 Task: In the  document Resilience.odt Use the tool word Count 'and display word count while typing' Create the translated copy of the document in  'Chinese (Simplified)' Change notification to  Comments for you
Action: Mouse moved to (239, 341)
Screenshot: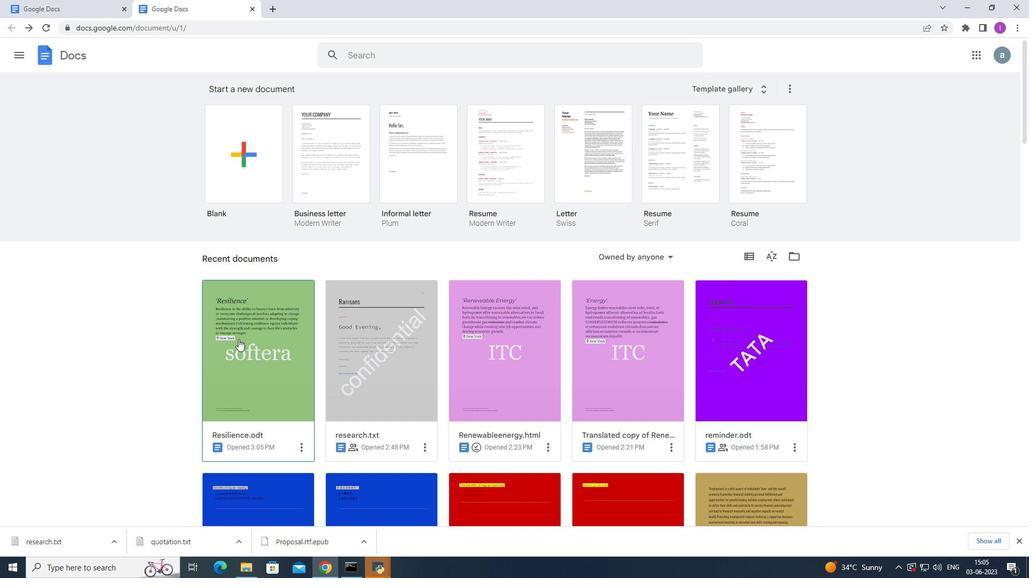 
Action: Mouse pressed left at (239, 341)
Screenshot: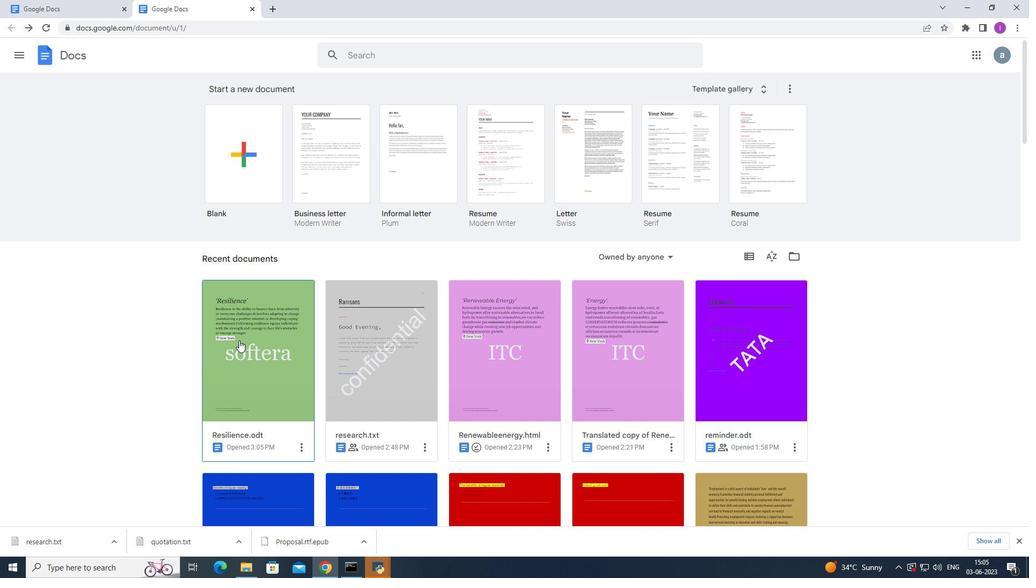 
Action: Mouse moved to (171, 58)
Screenshot: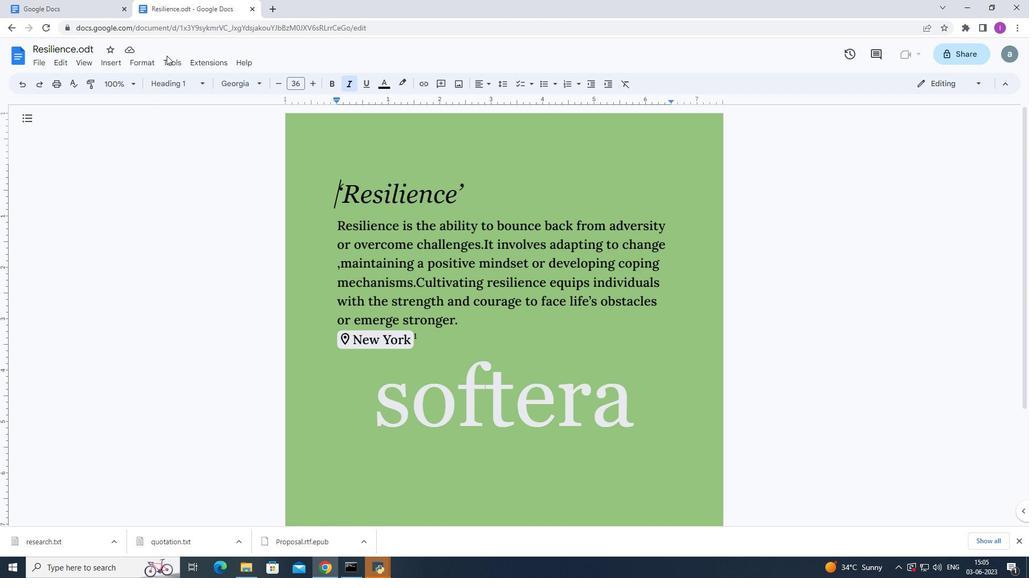 
Action: Mouse pressed left at (171, 58)
Screenshot: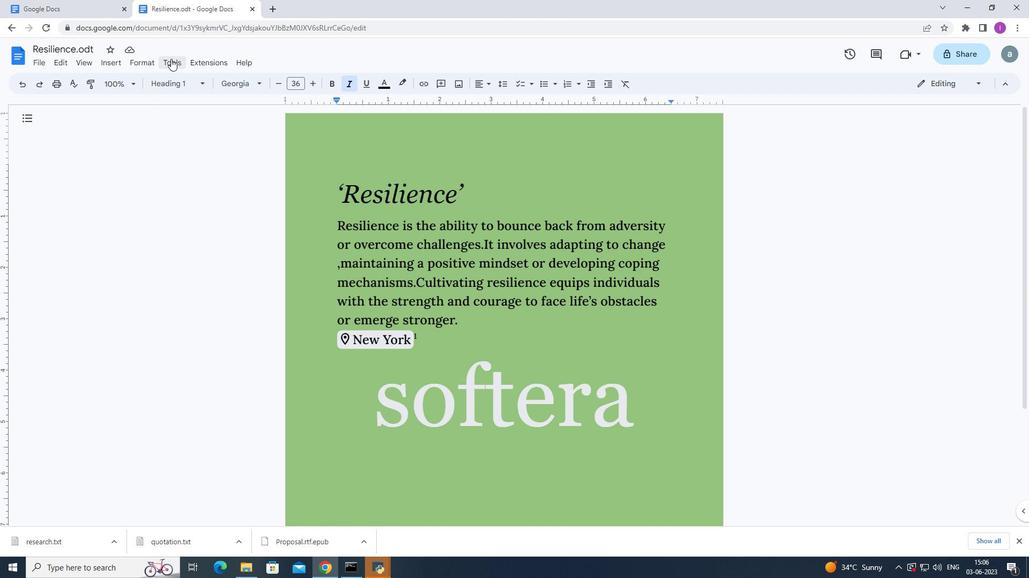 
Action: Mouse moved to (327, 97)
Screenshot: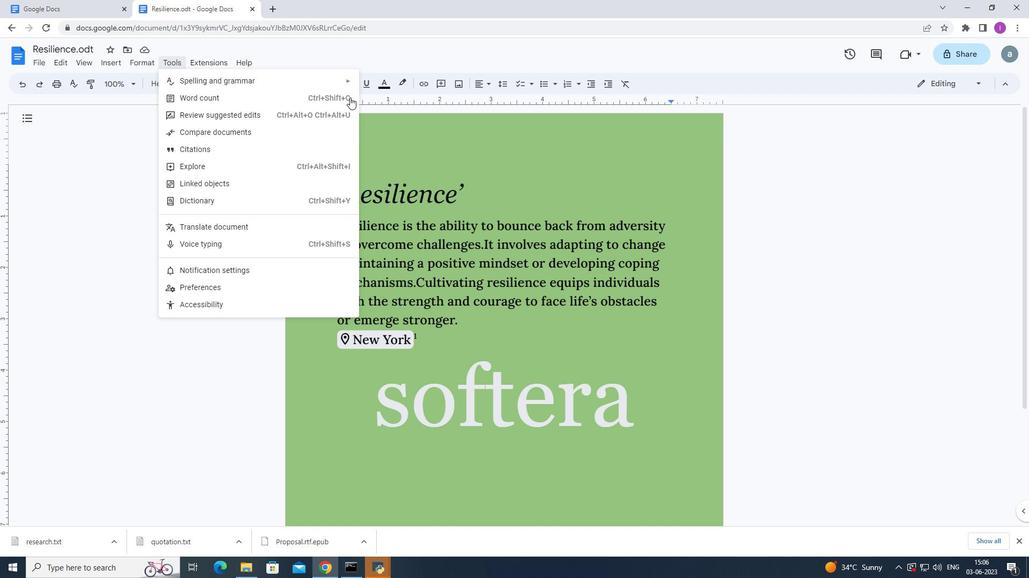 
Action: Mouse pressed left at (327, 97)
Screenshot: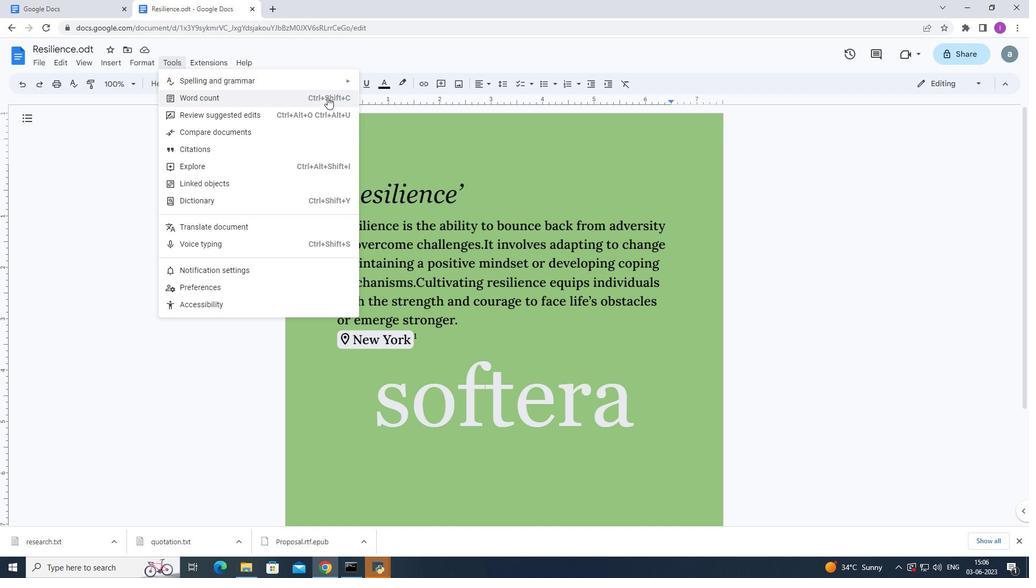 
Action: Mouse moved to (449, 329)
Screenshot: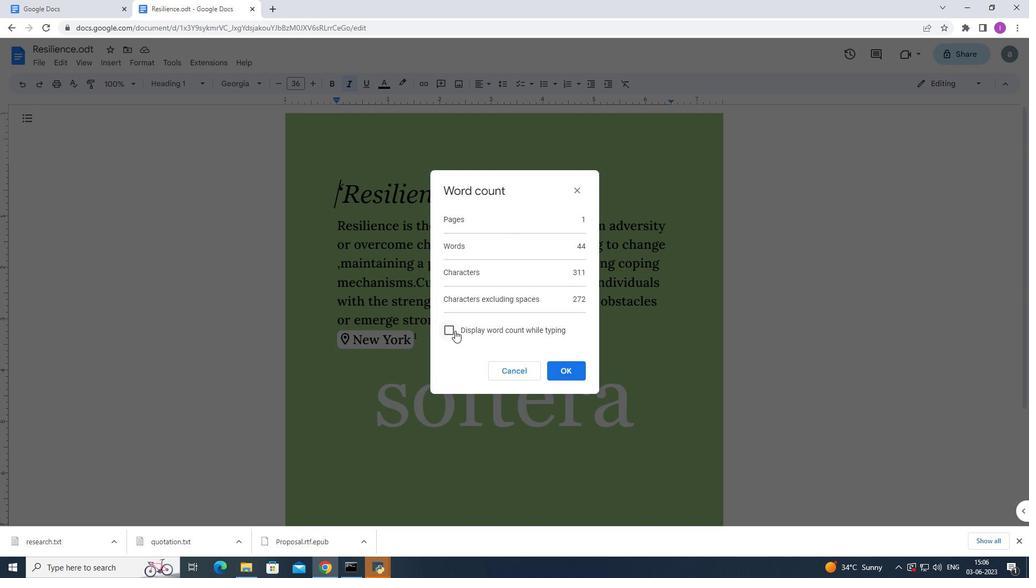 
Action: Mouse pressed left at (449, 329)
Screenshot: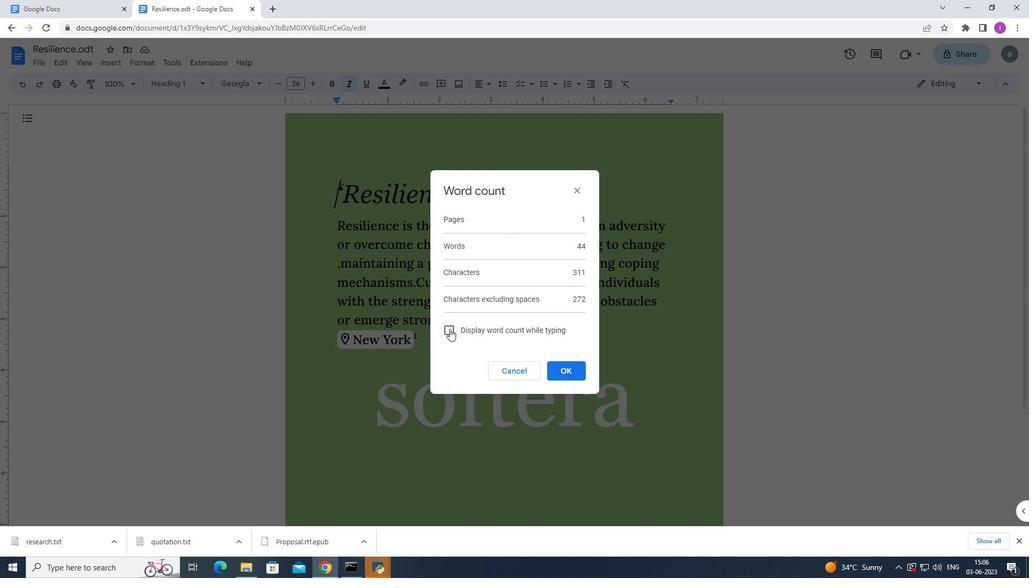 
Action: Mouse moved to (566, 365)
Screenshot: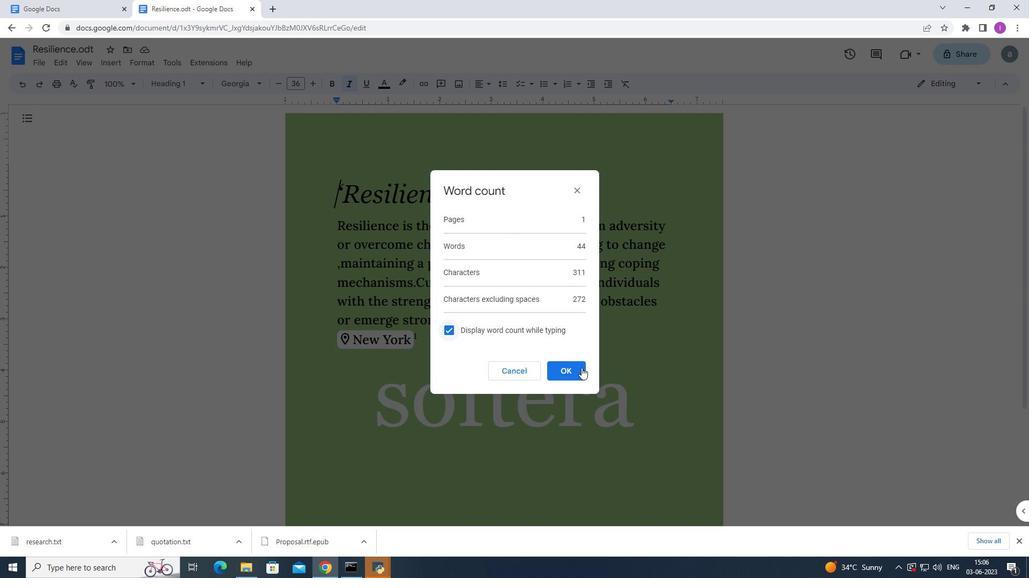 
Action: Mouse pressed left at (566, 365)
Screenshot: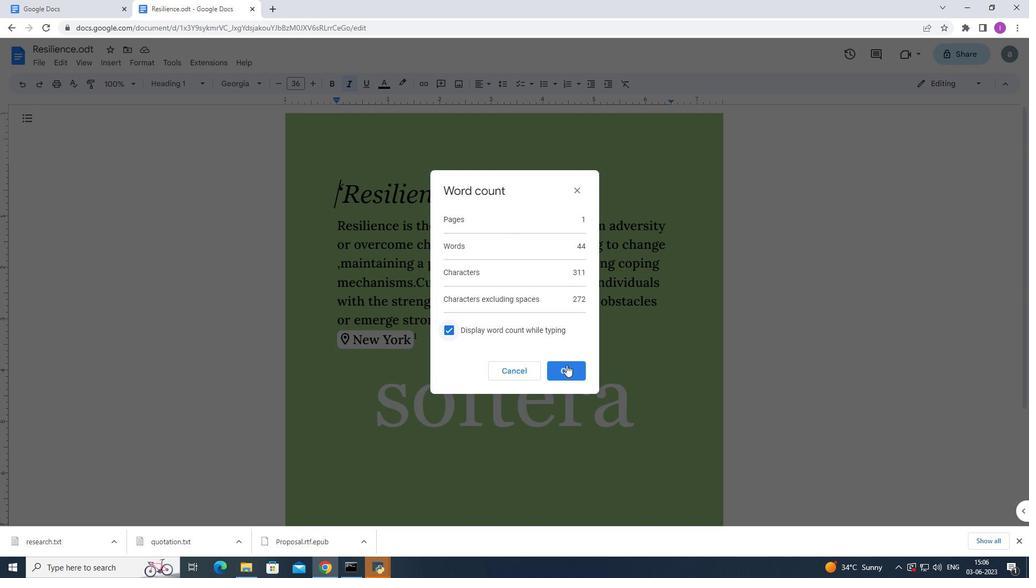 
Action: Mouse moved to (129, 63)
Screenshot: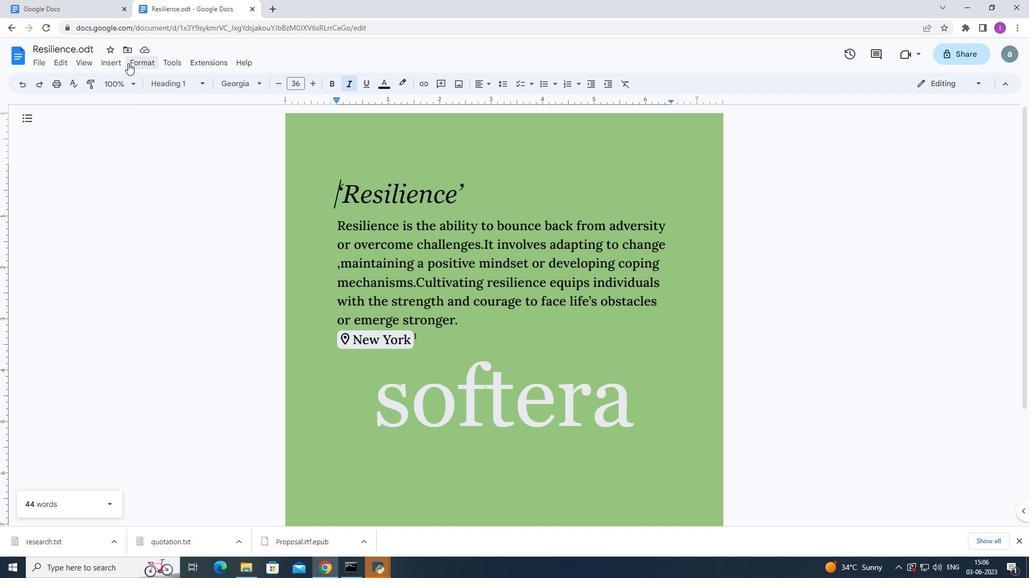 
Action: Mouse pressed left at (129, 63)
Screenshot: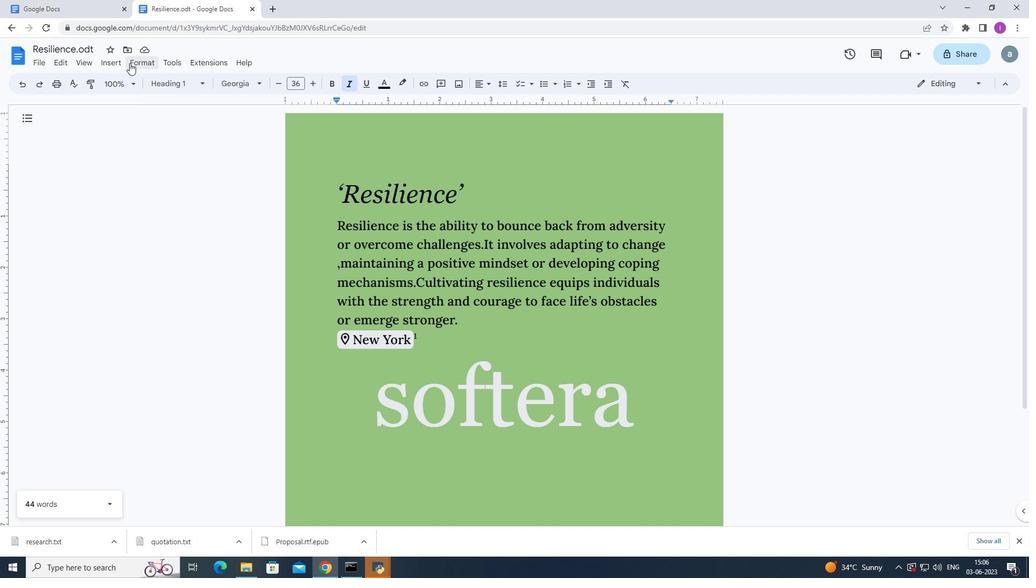 
Action: Mouse moved to (280, 271)
Screenshot: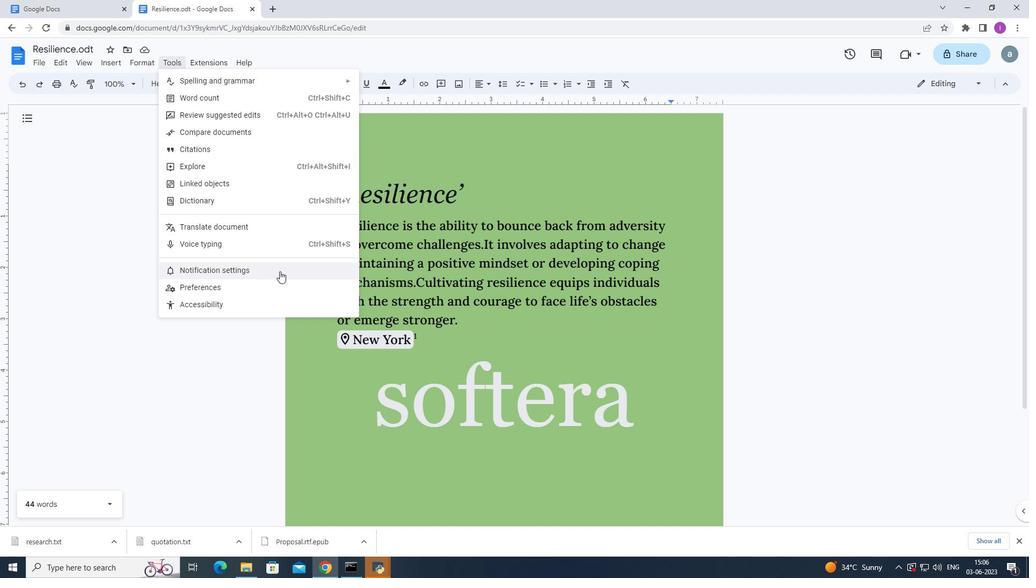 
Action: Mouse pressed left at (280, 271)
Screenshot: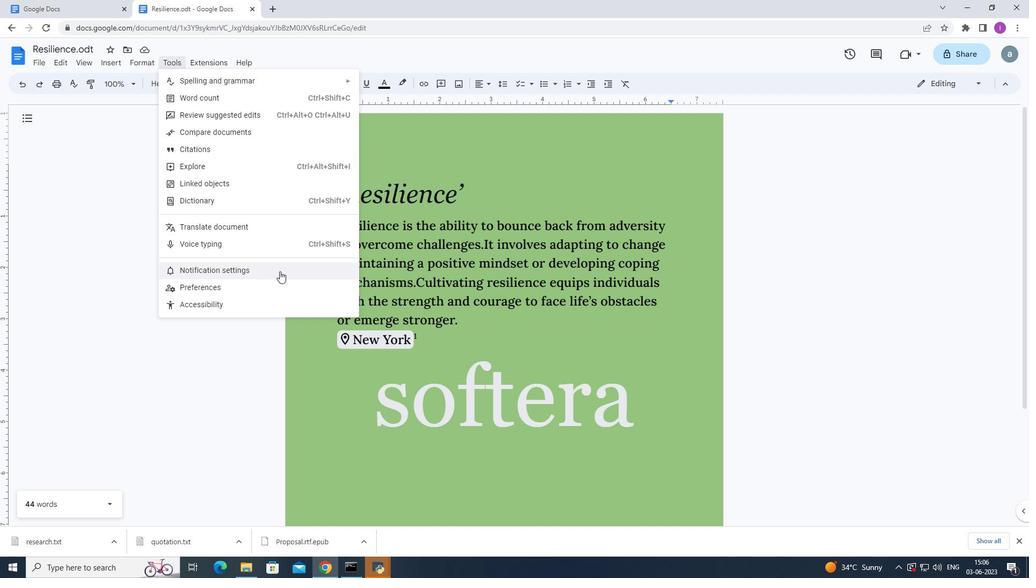 
Action: Mouse moved to (432, 229)
Screenshot: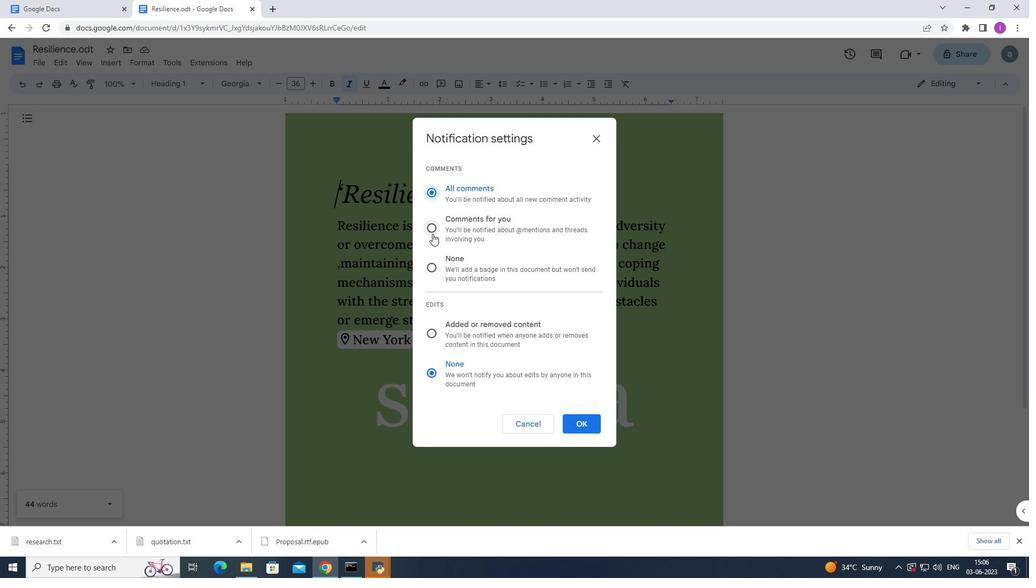 
Action: Mouse pressed left at (432, 229)
Screenshot: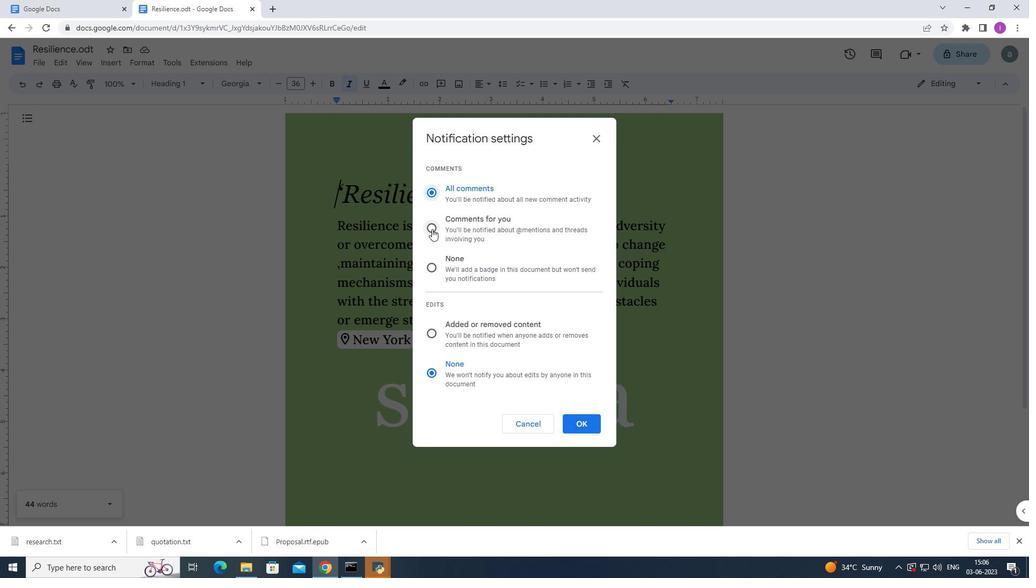 
Action: Mouse moved to (575, 422)
Screenshot: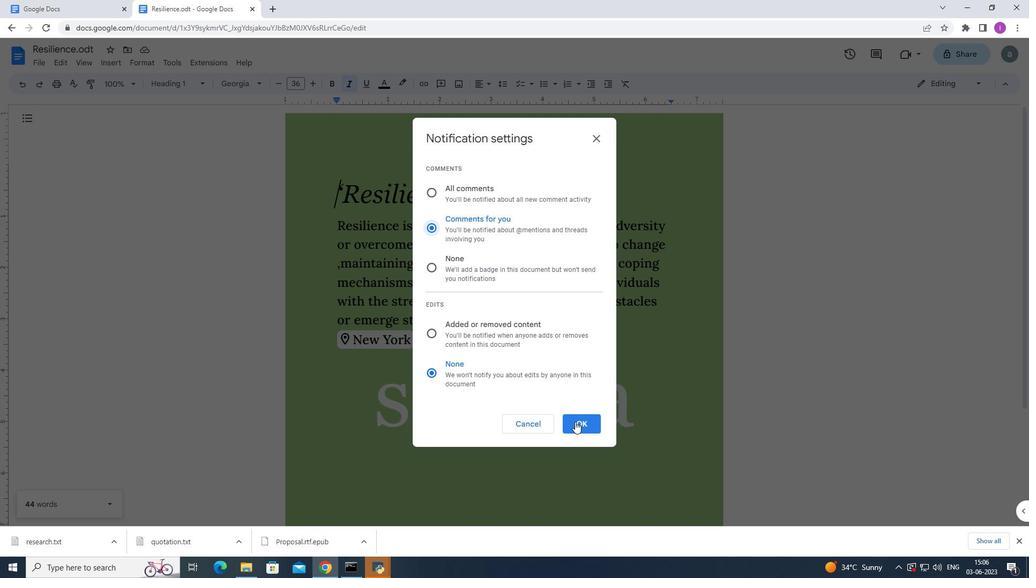 
Action: Mouse pressed left at (575, 422)
Screenshot: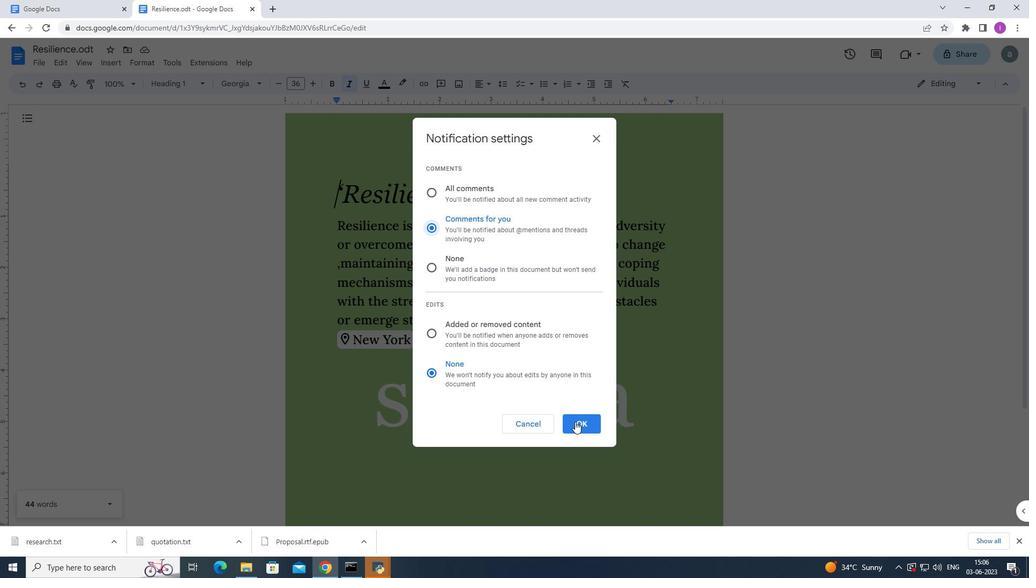 
Action: Mouse moved to (142, 62)
Screenshot: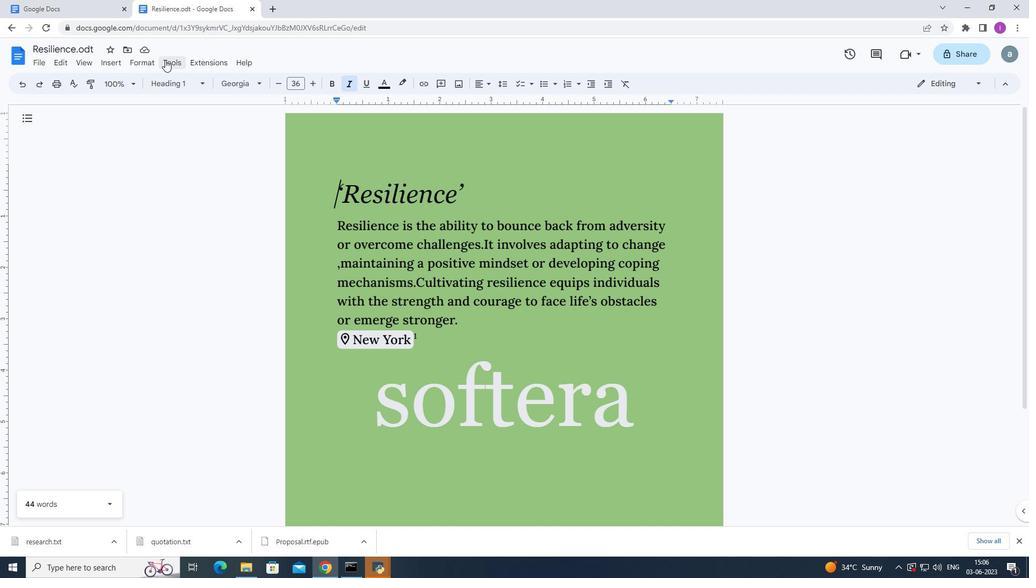 
Action: Mouse pressed left at (142, 62)
Screenshot: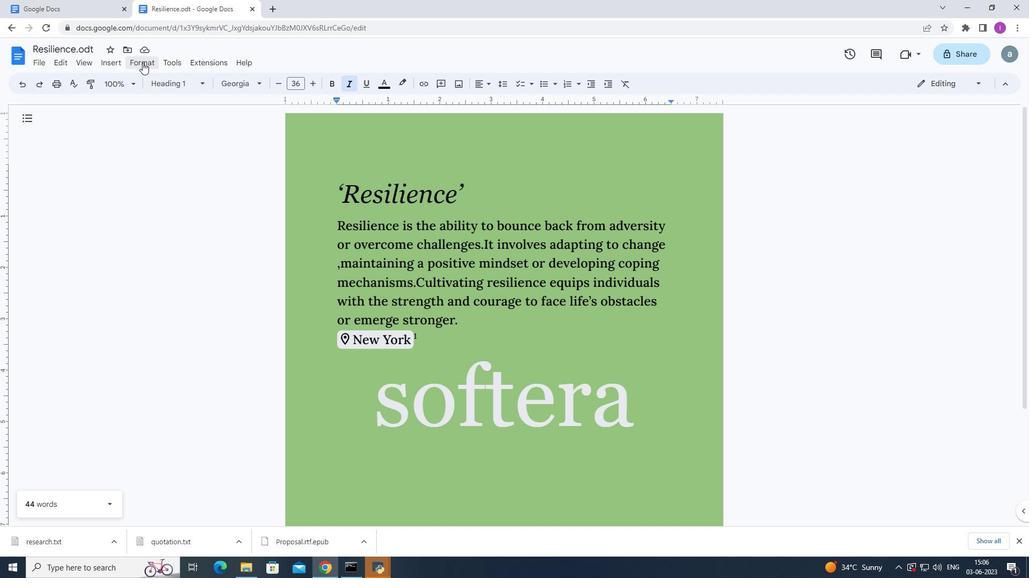 
Action: Mouse moved to (220, 227)
Screenshot: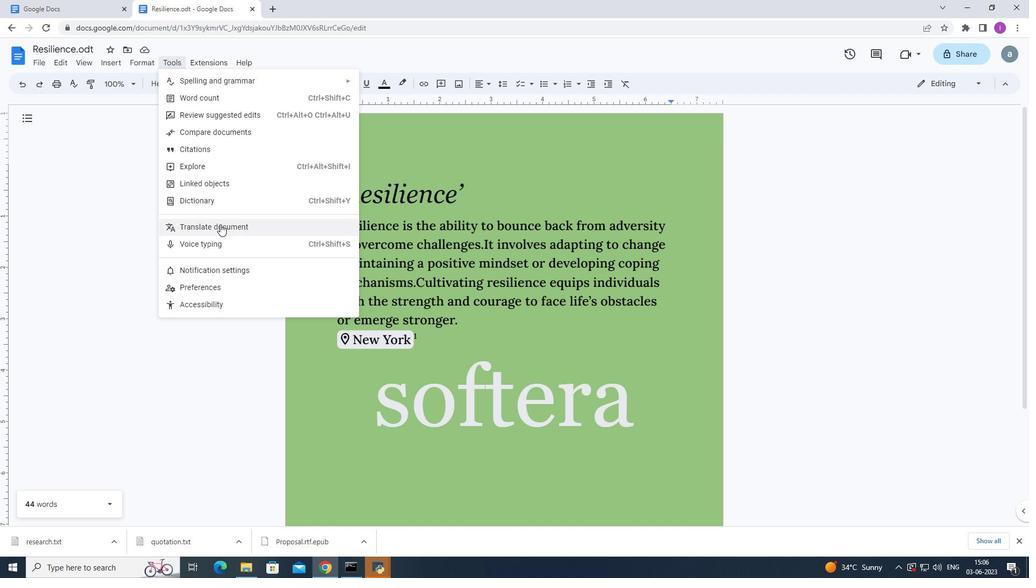 
Action: Mouse pressed left at (220, 227)
Screenshot: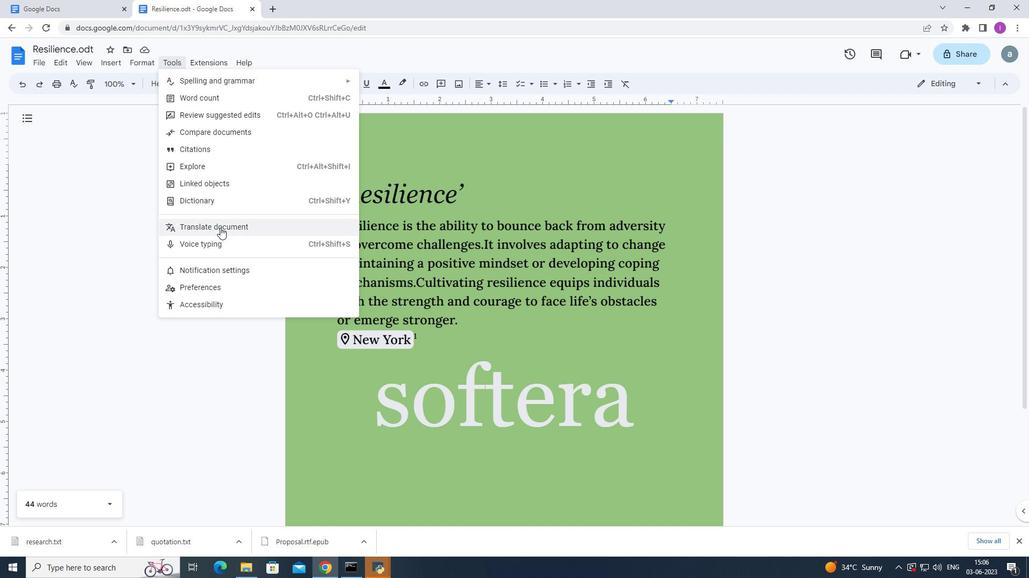 
Action: Mouse moved to (506, 300)
Screenshot: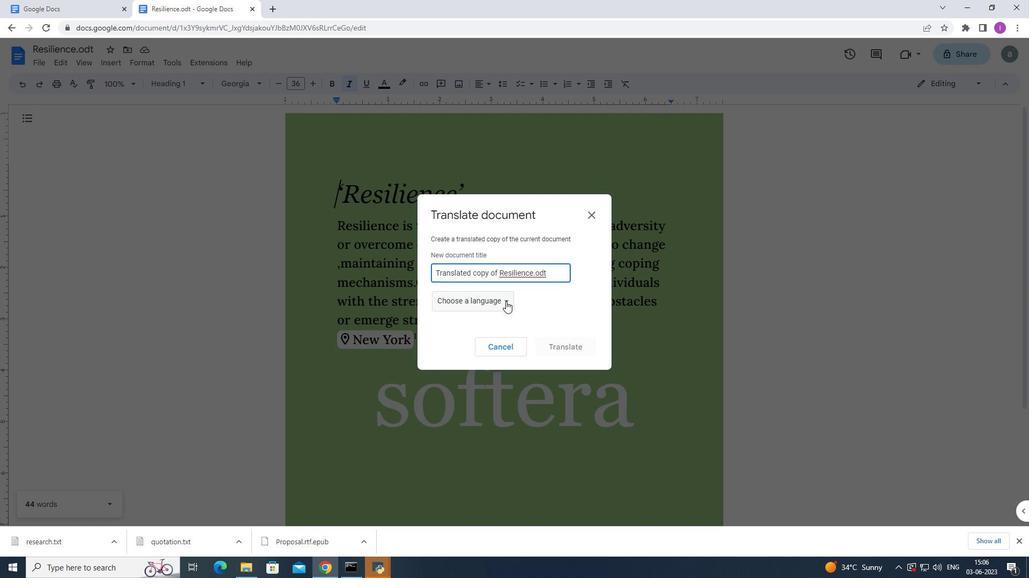 
Action: Mouse pressed left at (506, 300)
Screenshot: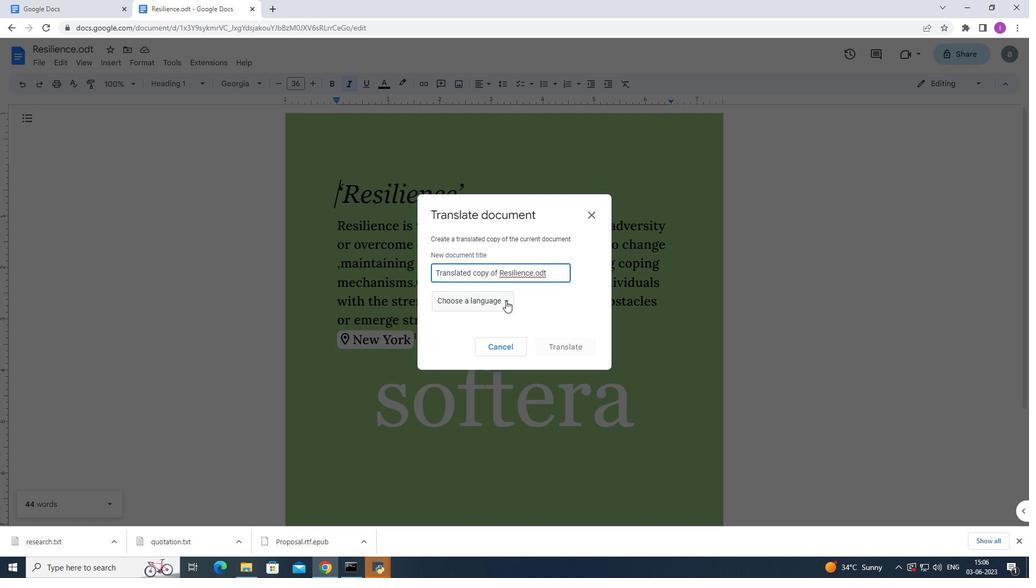 
Action: Mouse moved to (489, 432)
Screenshot: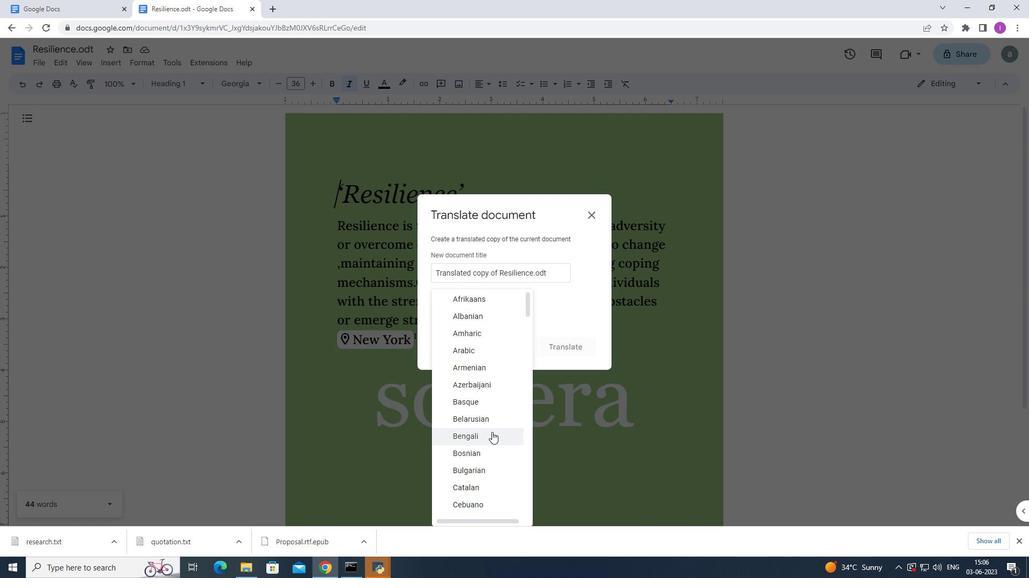 
Action: Mouse scrolled (489, 432) with delta (0, 0)
Screenshot: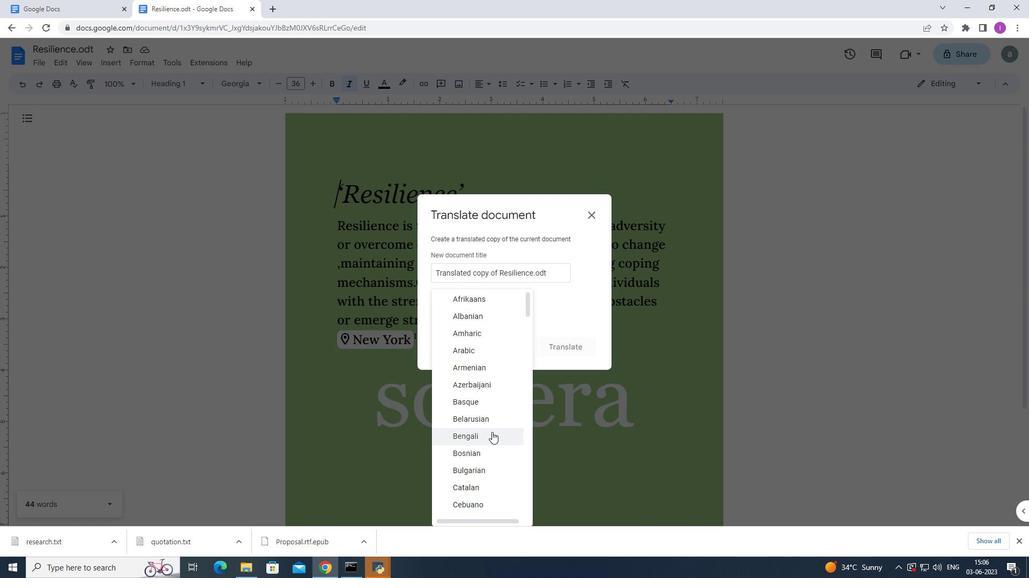 
Action: Mouse scrolled (489, 432) with delta (0, 0)
Screenshot: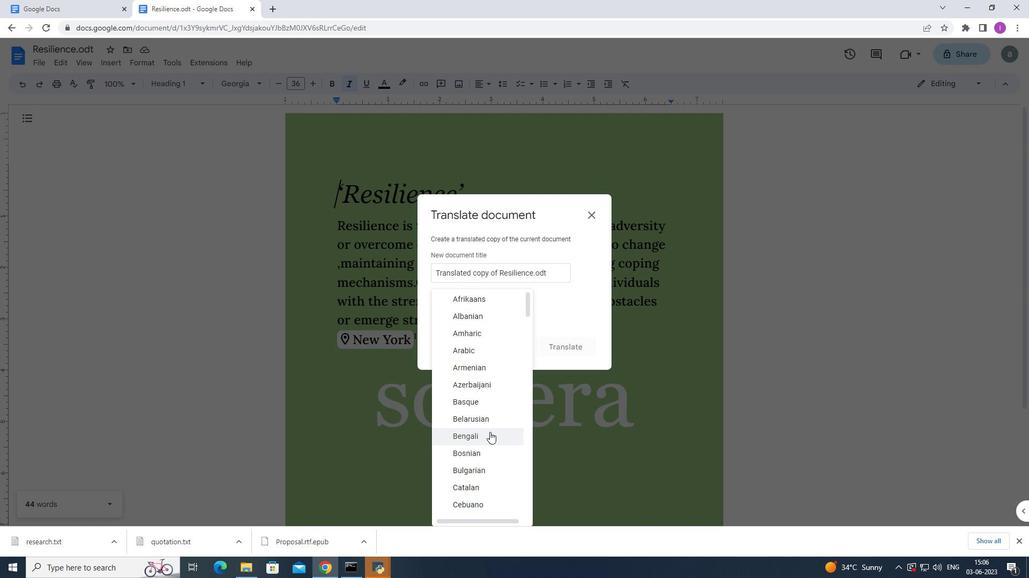 
Action: Mouse pressed left at (489, 432)
Screenshot: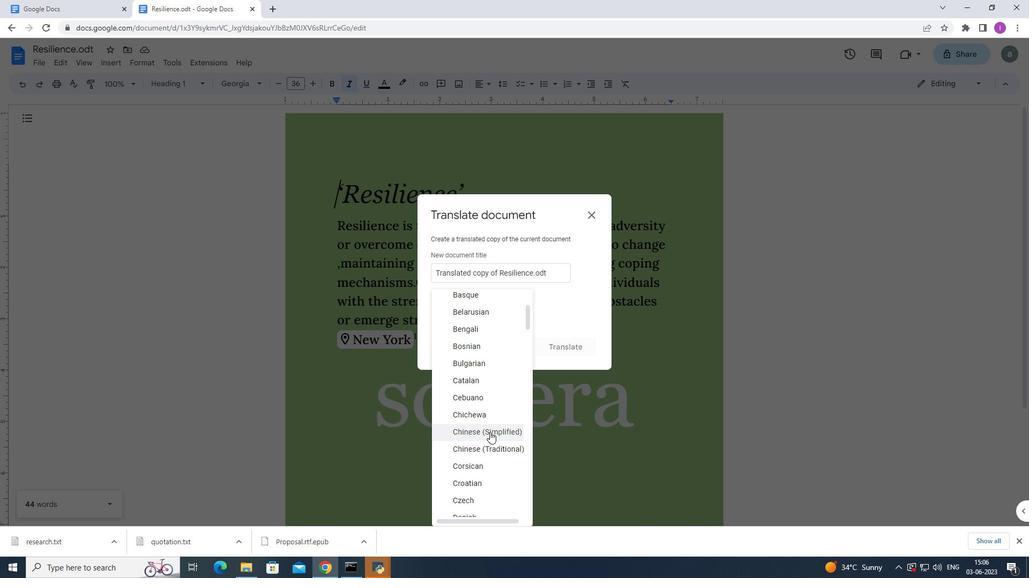 
Action: Mouse moved to (551, 341)
Screenshot: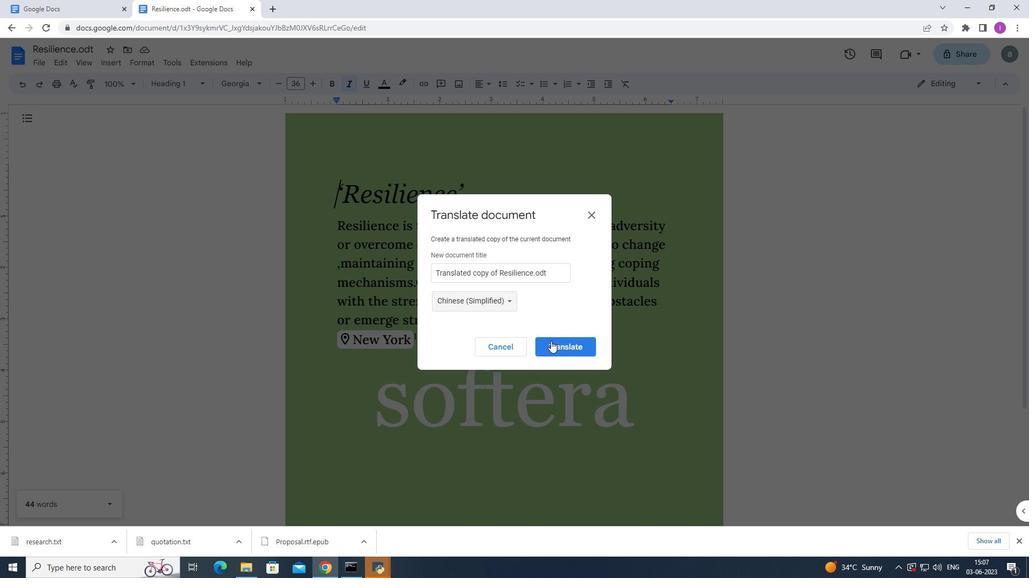 
Action: Mouse pressed left at (551, 341)
Screenshot: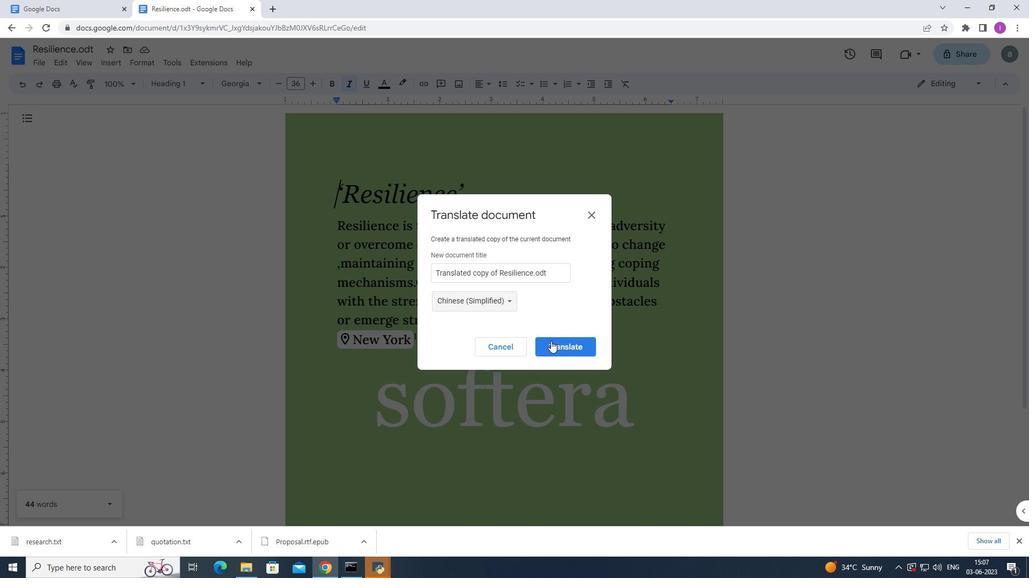 
Action: Mouse moved to (366, 197)
Screenshot: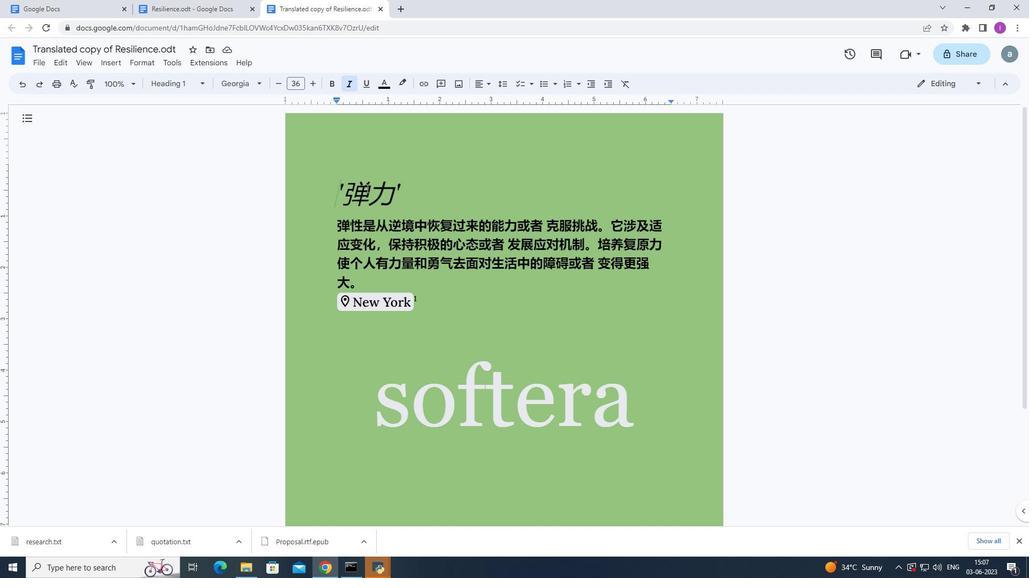 
